 Task: Look for space in Herning from 1st may 2023 to 4th May, 2023 for 3 adults, 1 child in price range Rs.15000 to Rs.20000. Place can be entire place with 2 bedrooms having 3 beds and 2 bathrooms. Property type can be guest house. Amenities needed are: air conditioning, tv. Required host language is English.
Action: Mouse moved to (362, 409)
Screenshot: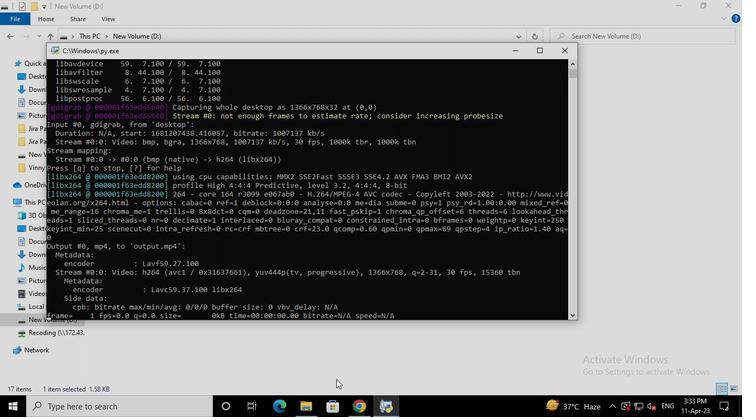 
Action: Mouse pressed left at (362, 409)
Screenshot: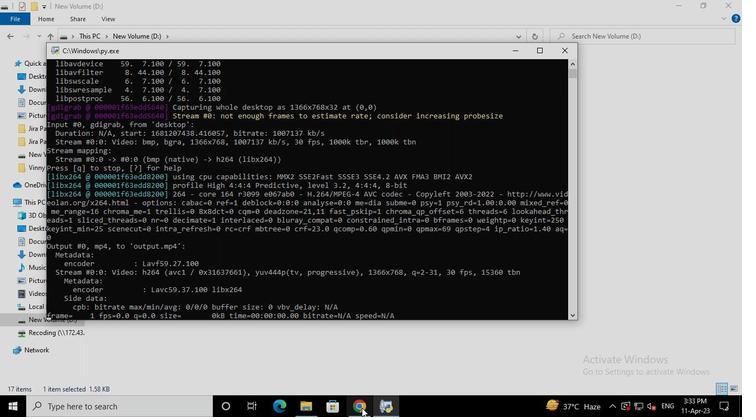
Action: Mouse moved to (294, 98)
Screenshot: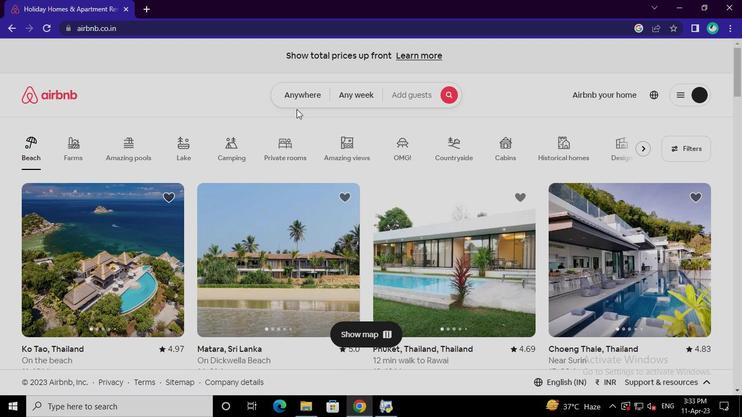 
Action: Mouse pressed left at (294, 98)
Screenshot: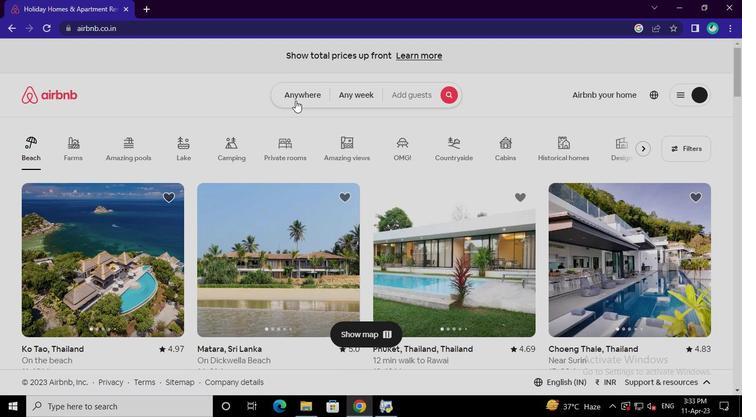 
Action: Mouse moved to (246, 137)
Screenshot: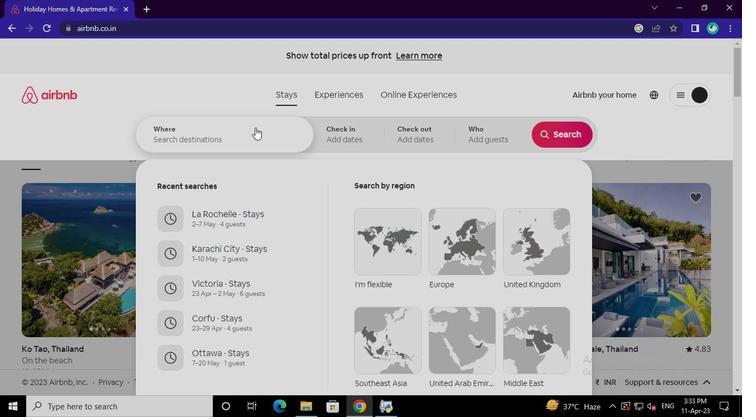 
Action: Mouse pressed left at (246, 137)
Screenshot: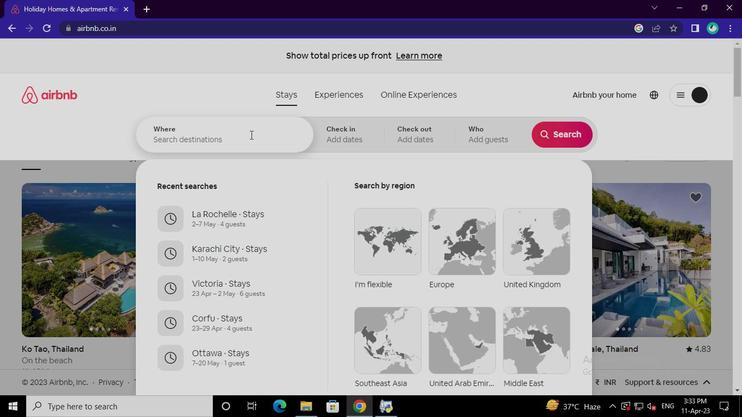 
Action: Keyboard Key.shift
Screenshot: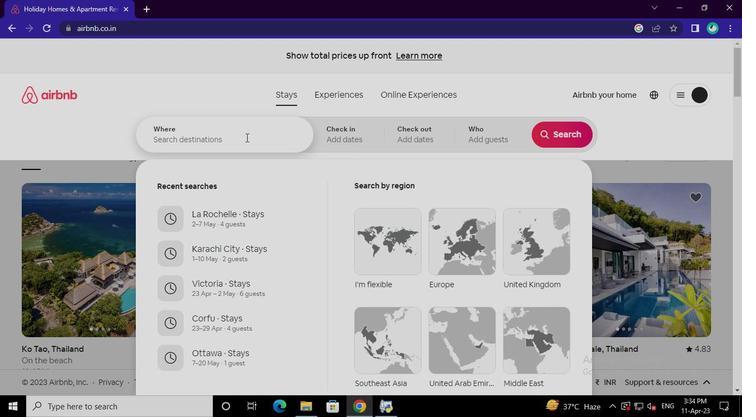 
Action: Keyboard H
Screenshot: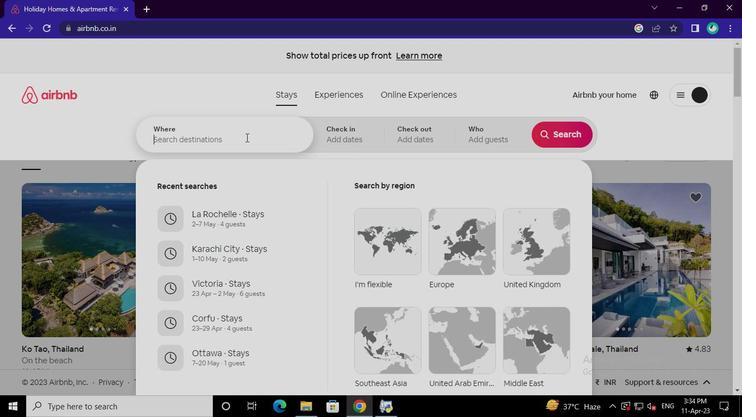 
Action: Keyboard e
Screenshot: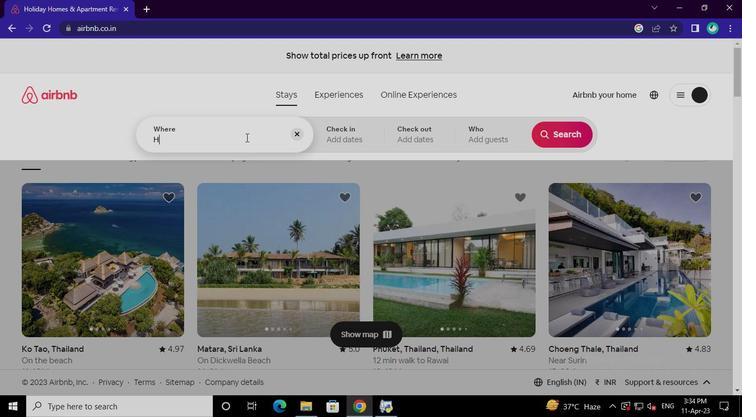 
Action: Keyboard r
Screenshot: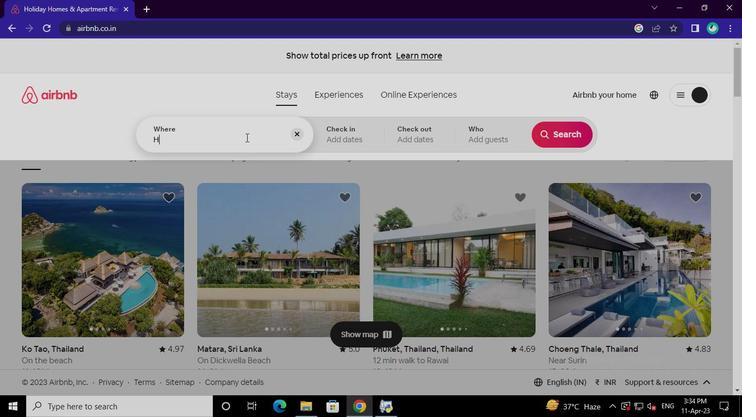 
Action: Keyboard n
Screenshot: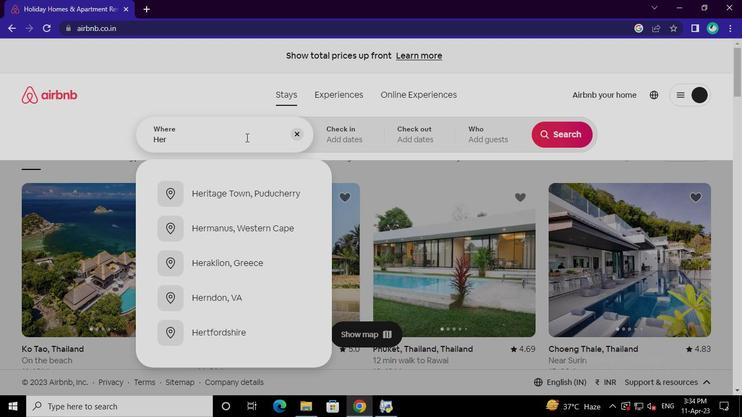 
Action: Keyboard i
Screenshot: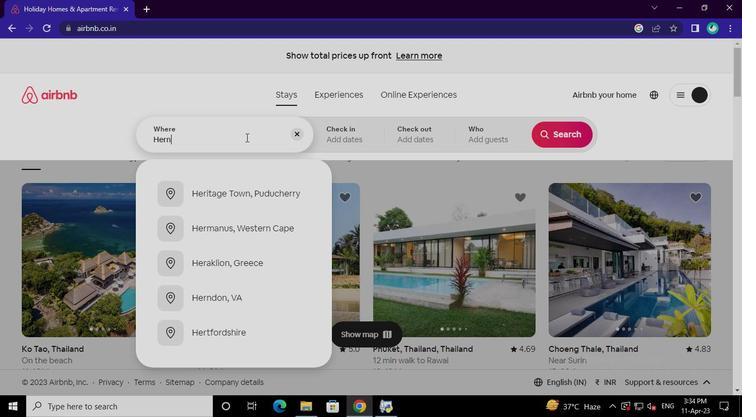 
Action: Keyboard n
Screenshot: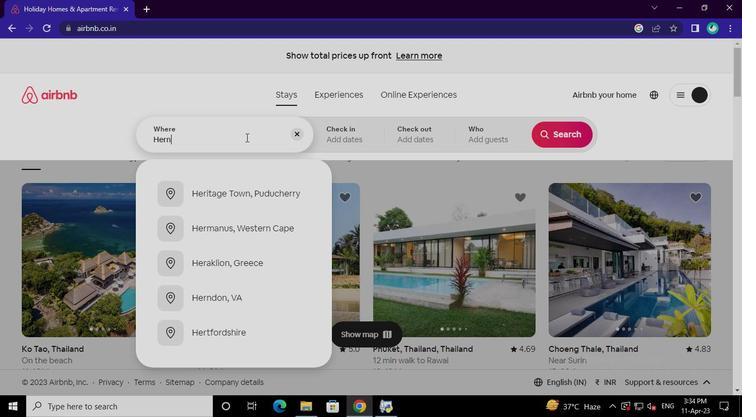 
Action: Mouse moved to (241, 192)
Screenshot: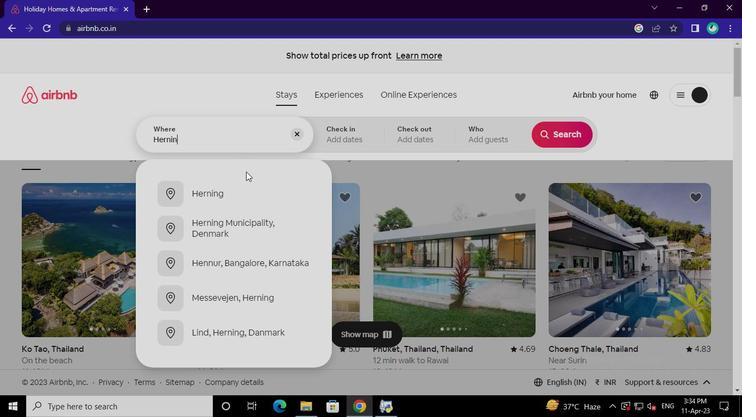 
Action: Mouse pressed left at (241, 192)
Screenshot: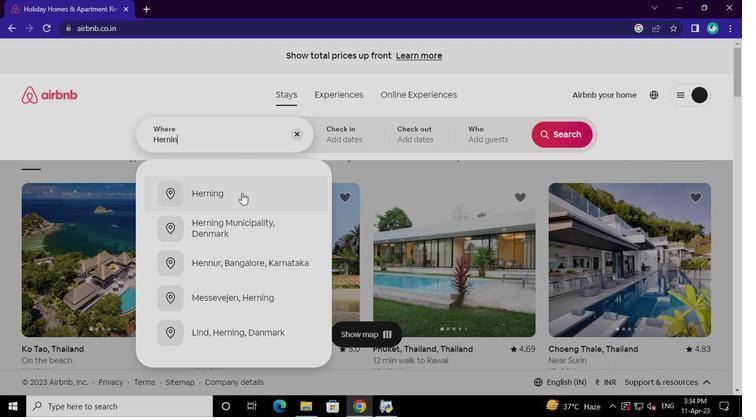 
Action: Mouse moved to (417, 265)
Screenshot: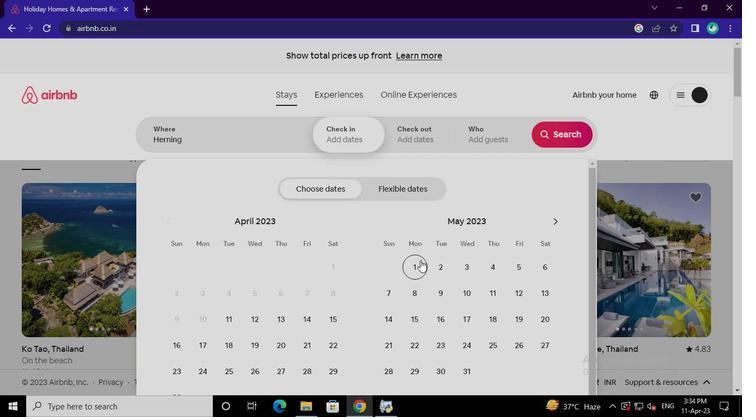 
Action: Mouse pressed left at (417, 265)
Screenshot: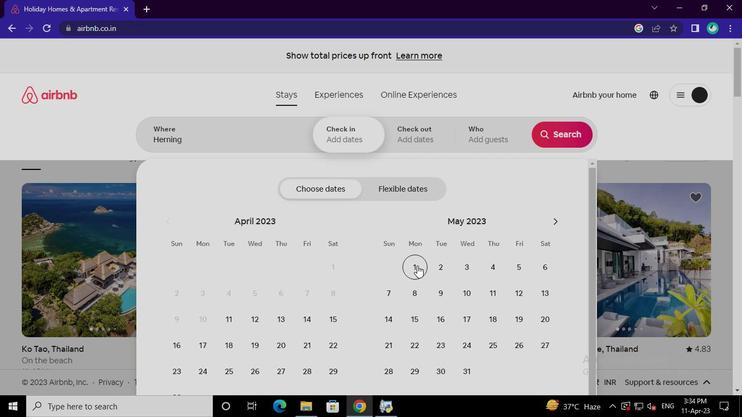 
Action: Mouse moved to (497, 271)
Screenshot: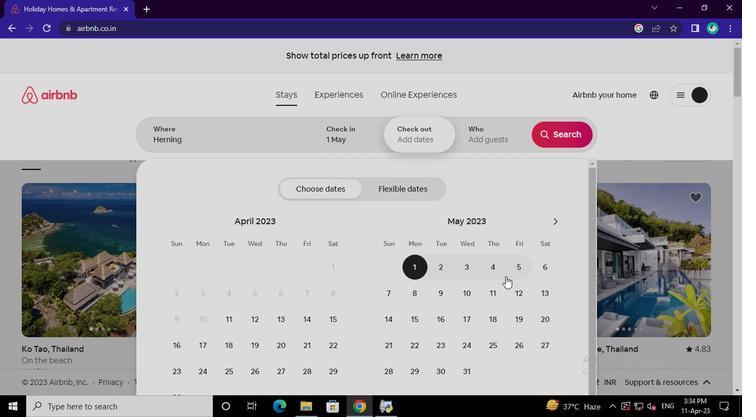 
Action: Mouse pressed left at (497, 271)
Screenshot: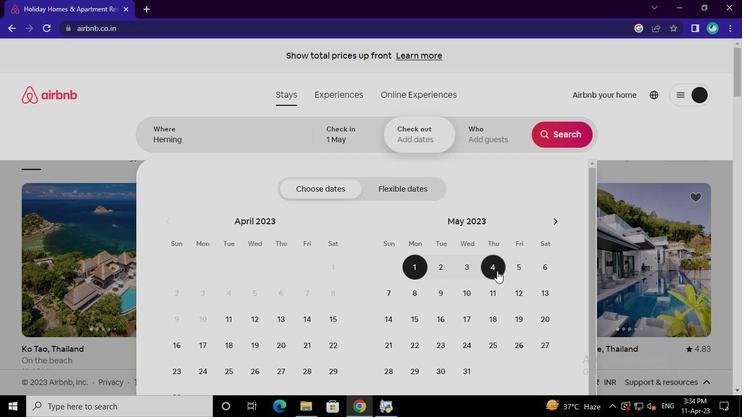 
Action: Mouse moved to (501, 139)
Screenshot: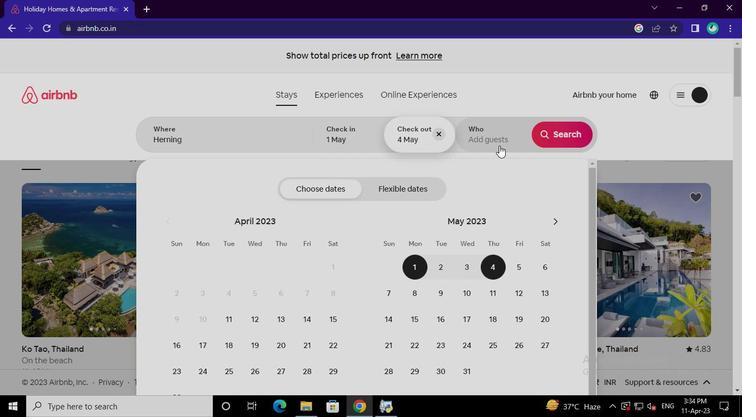 
Action: Mouse pressed left at (501, 139)
Screenshot: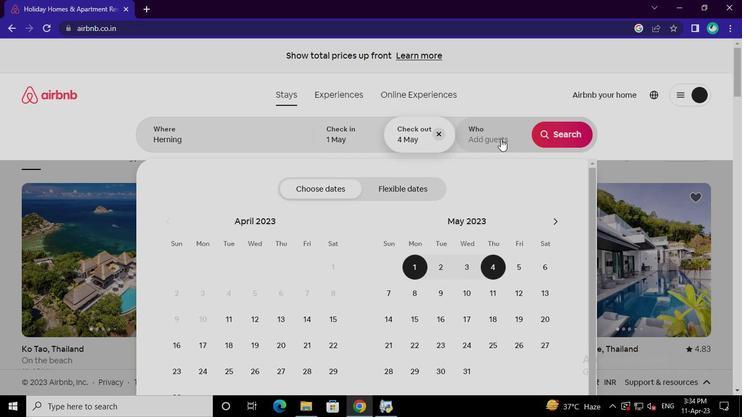 
Action: Mouse moved to (558, 192)
Screenshot: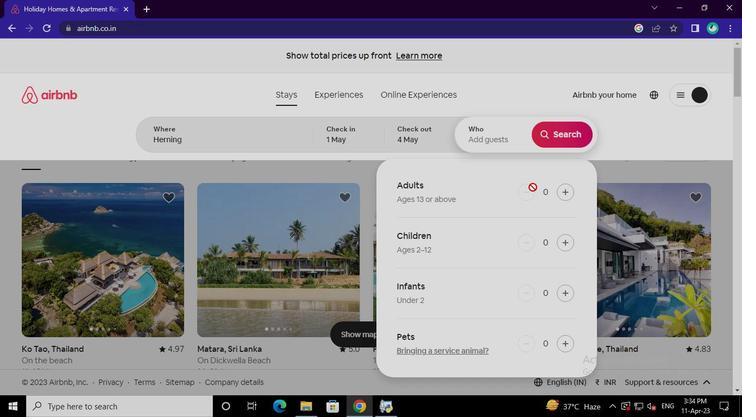 
Action: Mouse pressed left at (558, 192)
Screenshot: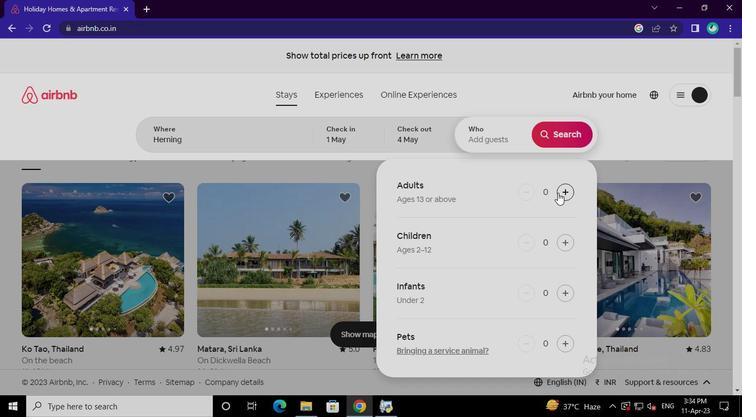 
Action: Mouse pressed left at (558, 192)
Screenshot: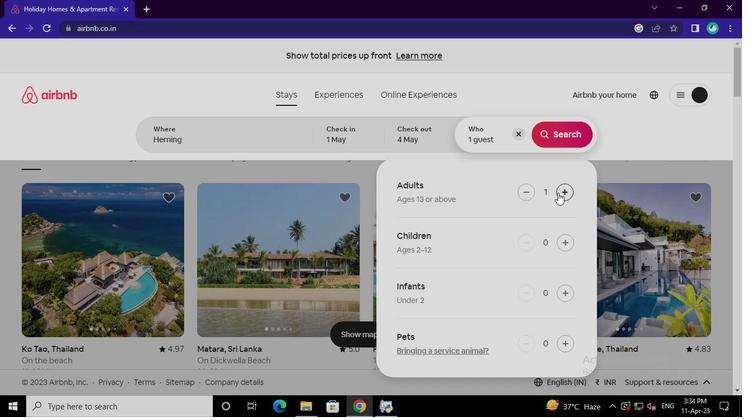 
Action: Mouse pressed left at (558, 192)
Screenshot: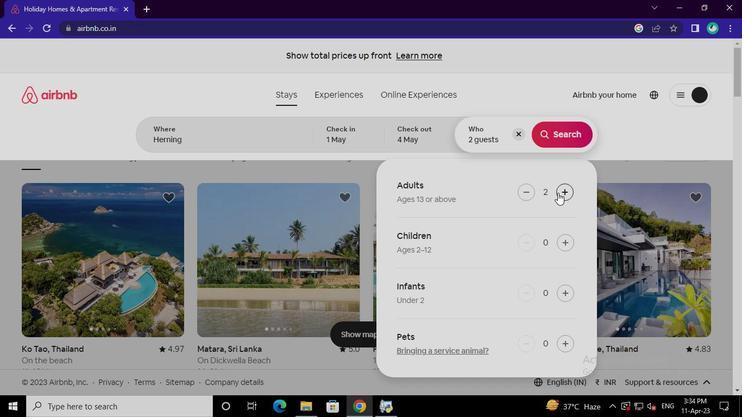 
Action: Mouse moved to (564, 241)
Screenshot: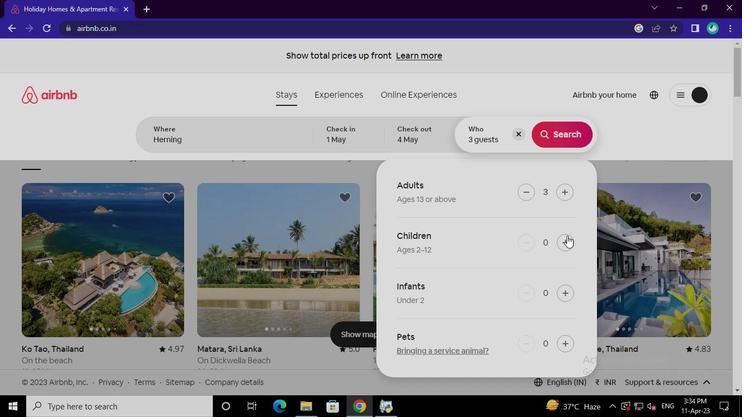 
Action: Mouse pressed left at (564, 241)
Screenshot: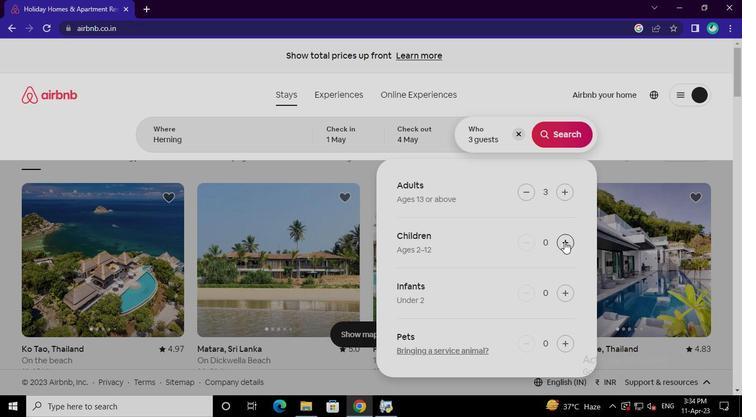
Action: Mouse moved to (564, 141)
Screenshot: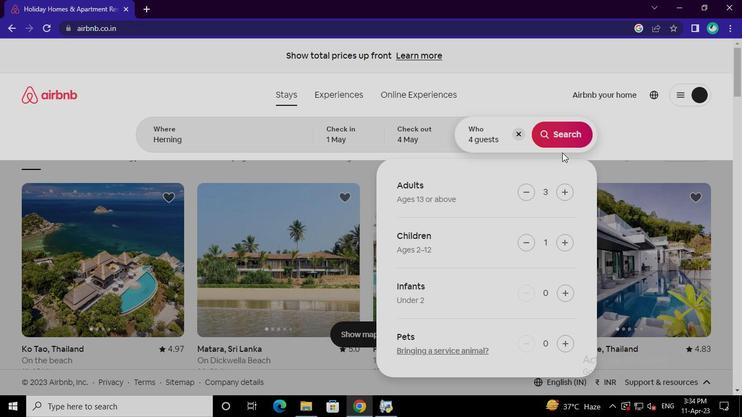 
Action: Mouse pressed left at (564, 141)
Screenshot: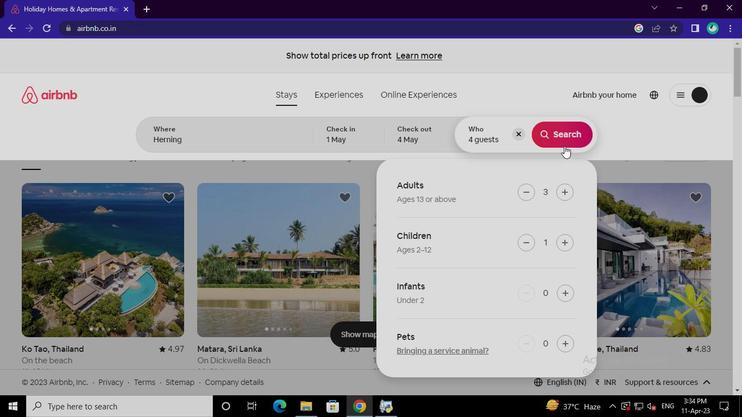 
Action: Mouse moved to (701, 113)
Screenshot: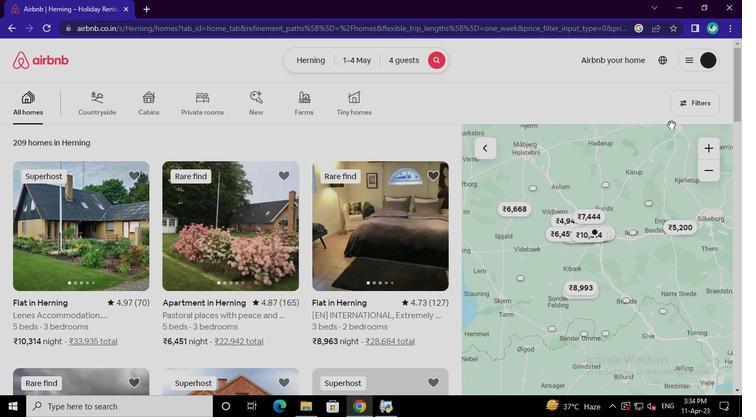 
Action: Mouse pressed left at (701, 113)
Screenshot: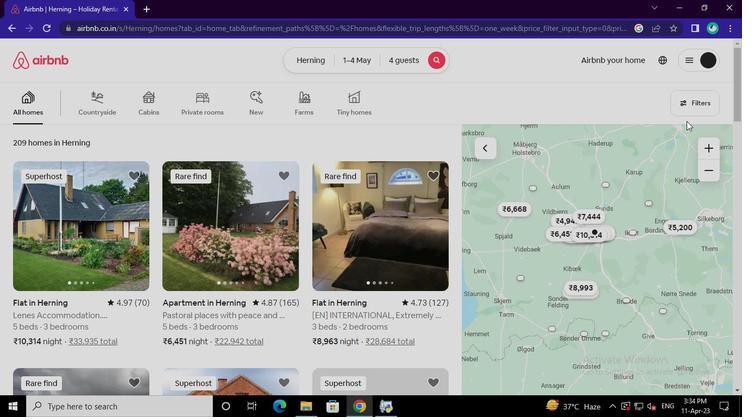 
Action: Mouse moved to (279, 239)
Screenshot: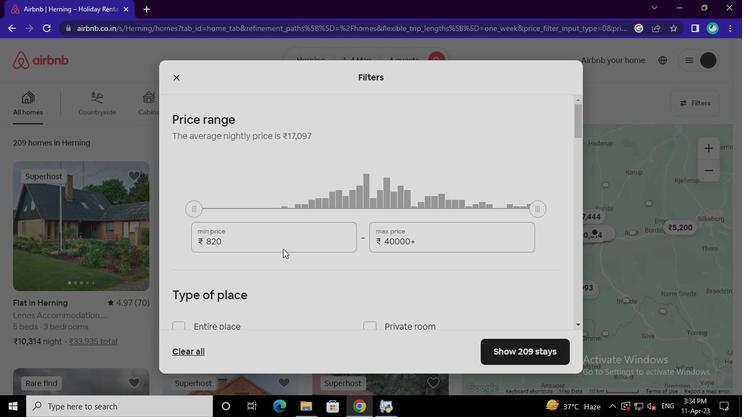 
Action: Mouse pressed left at (279, 239)
Screenshot: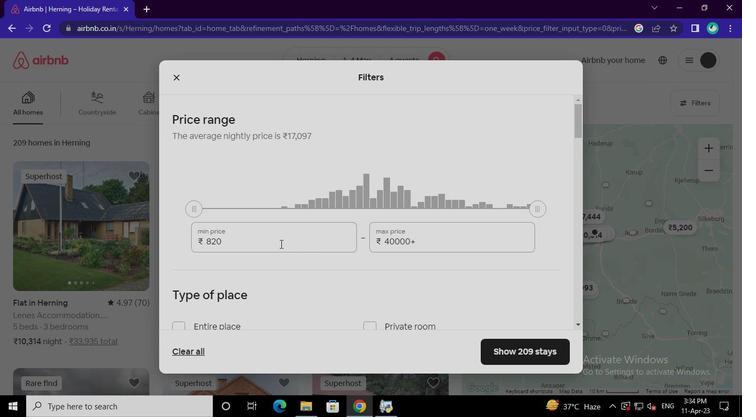 
Action: Mouse moved to (279, 239)
Screenshot: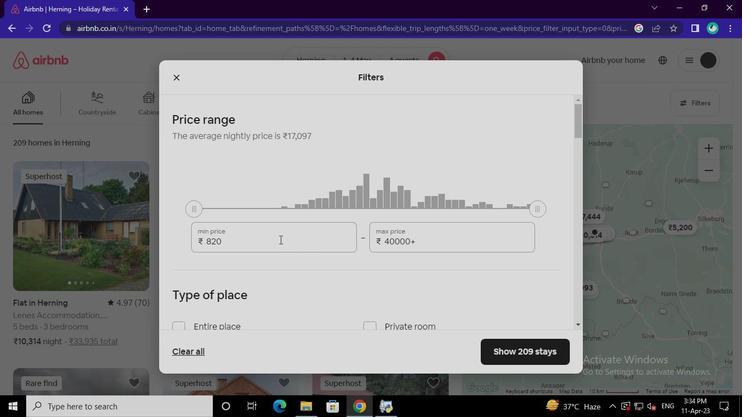 
Action: Keyboard Key.backspace
Screenshot: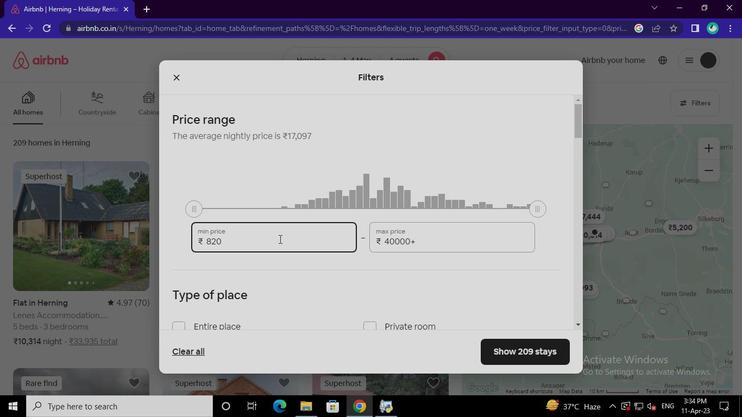 
Action: Keyboard Key.backspace
Screenshot: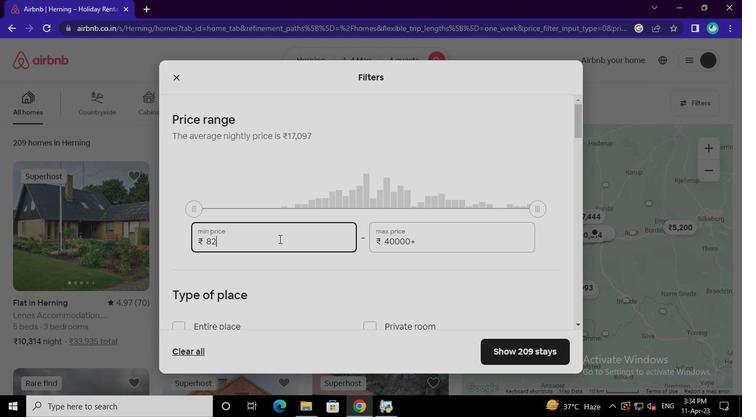
Action: Keyboard Key.backspace
Screenshot: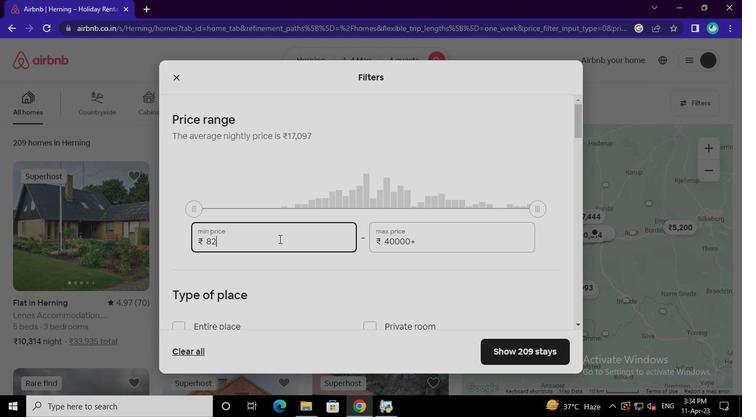 
Action: Keyboard Key.backspace
Screenshot: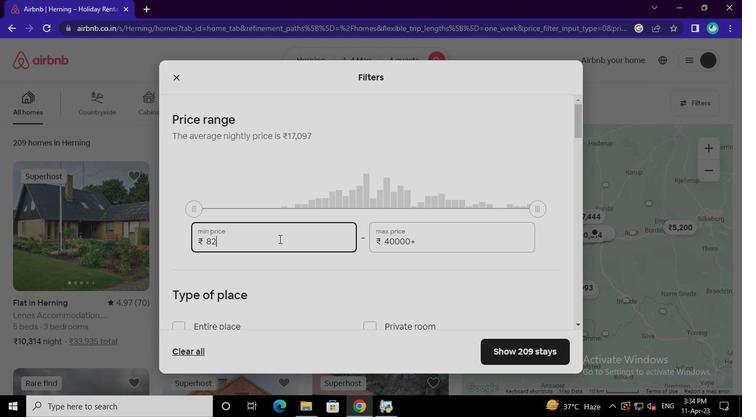 
Action: Keyboard Key.backspace
Screenshot: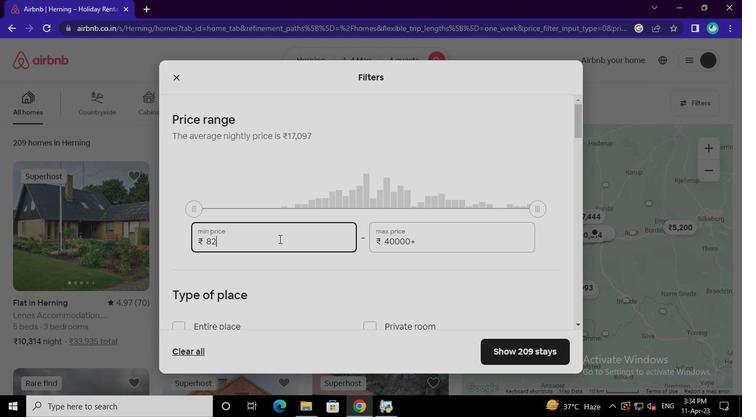 
Action: Keyboard Key.backspace
Screenshot: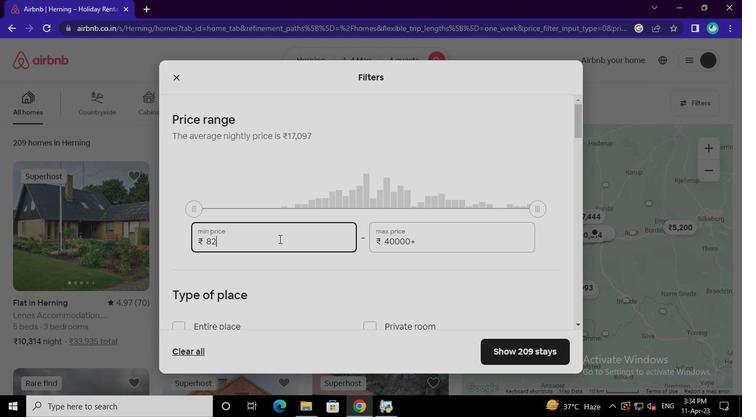
Action: Keyboard Key.backspace
Screenshot: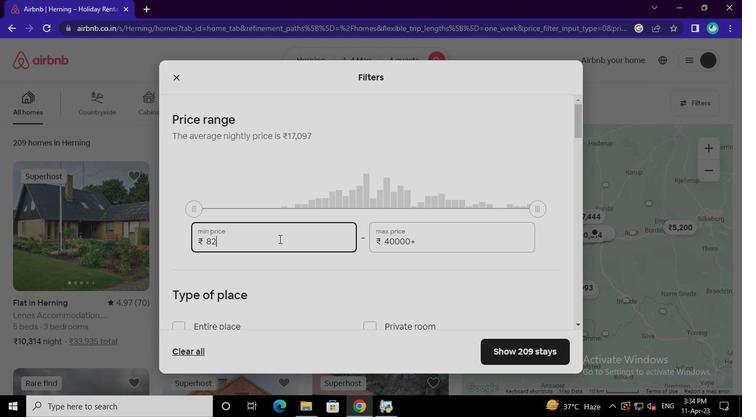 
Action: Keyboard Key.backspace
Screenshot: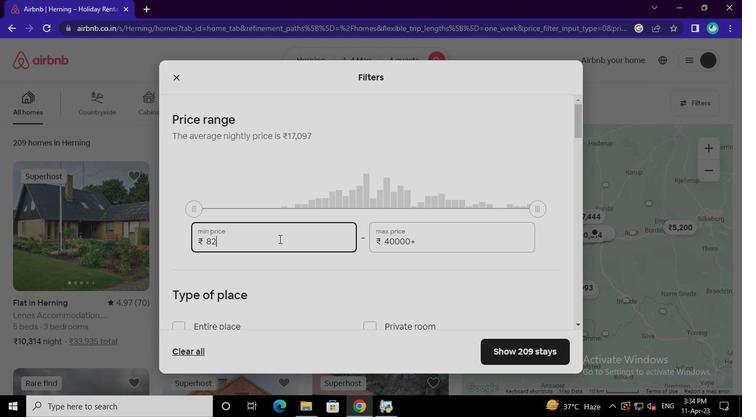 
Action: Keyboard Key.backspace
Screenshot: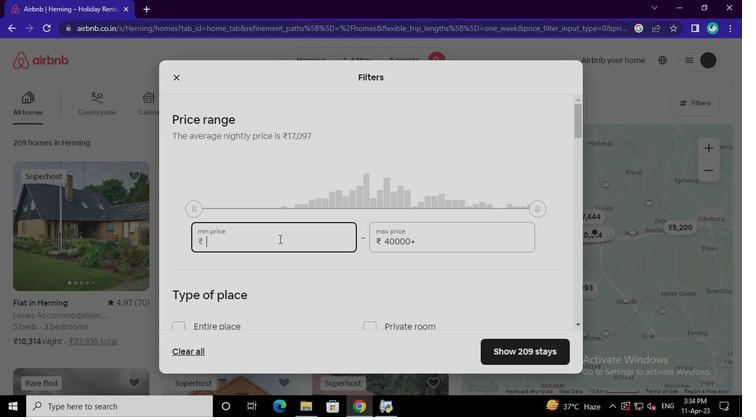 
Action: Keyboard Key.backspace
Screenshot: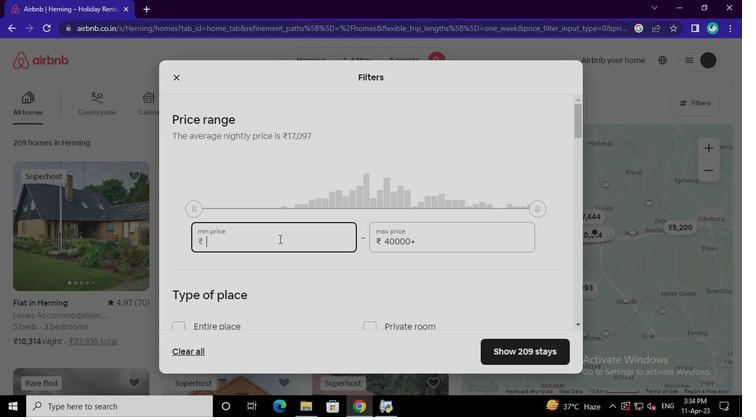 
Action: Keyboard Key.backspace
Screenshot: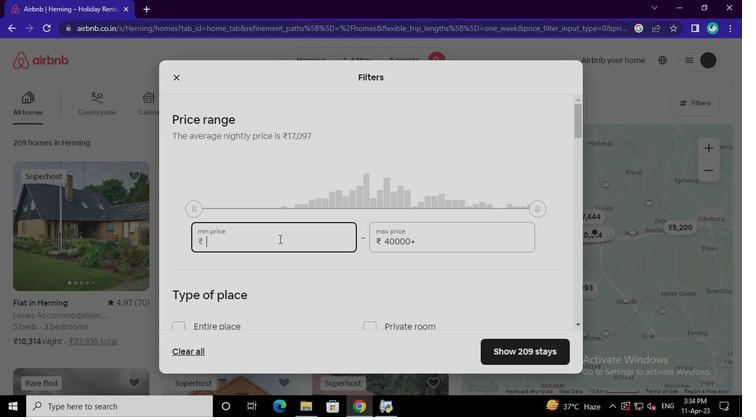 
Action: Keyboard Key.backspace
Screenshot: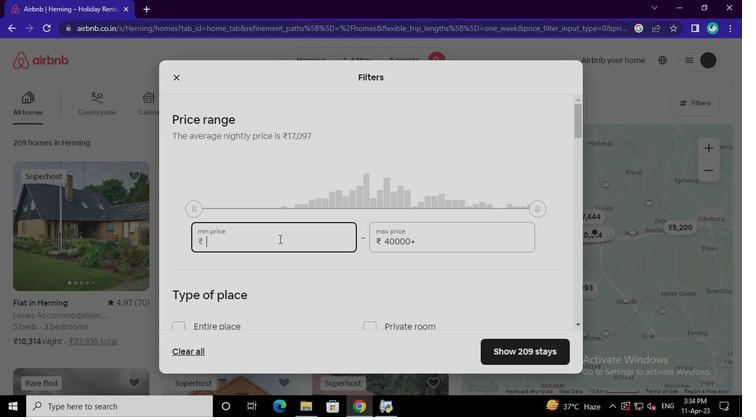 
Action: Keyboard Key.backspace
Screenshot: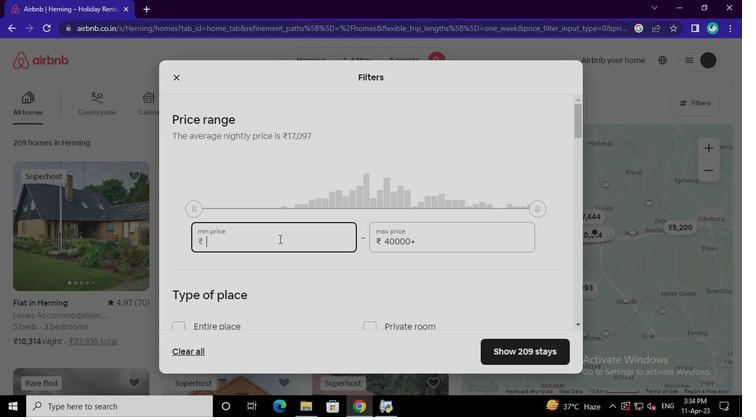 
Action: Keyboard Key.backspace
Screenshot: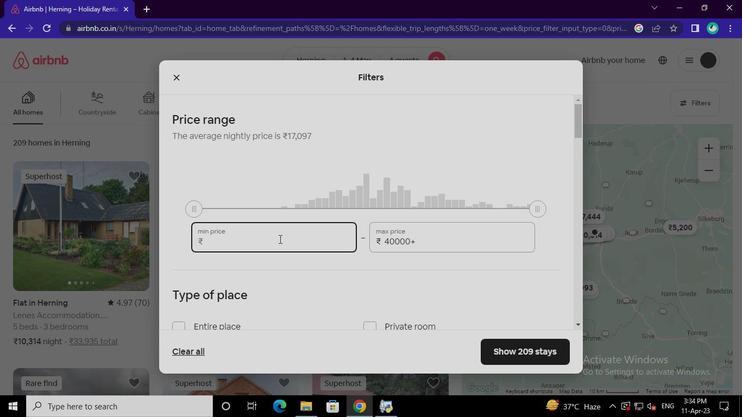 
Action: Keyboard Key.backspace
Screenshot: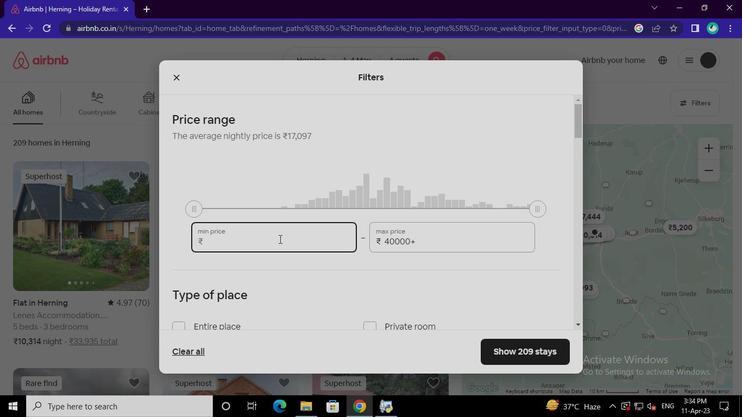 
Action: Keyboard Key.backspace
Screenshot: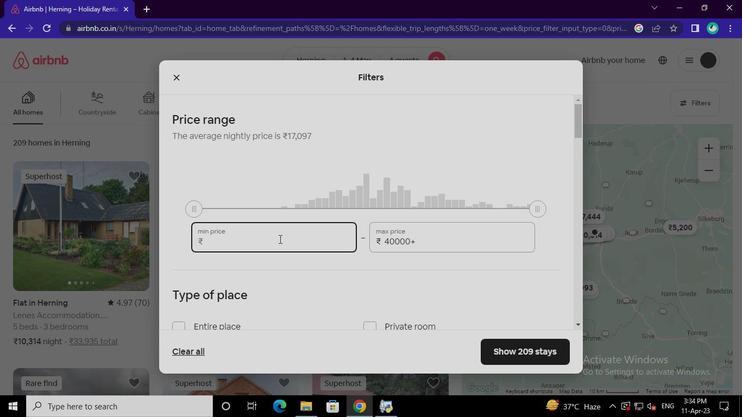 
Action: Keyboard <97>
Screenshot: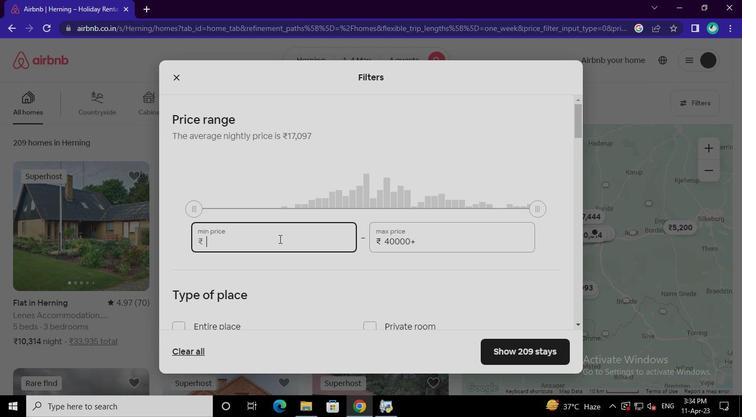 
Action: Keyboard <101>
Screenshot: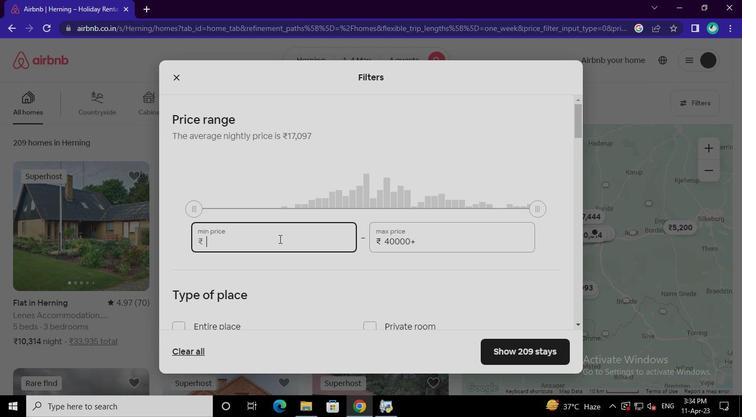 
Action: Keyboard <96>
Screenshot: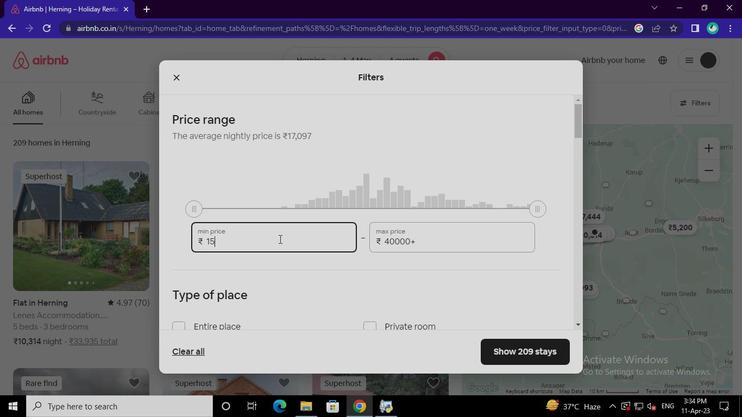 
Action: Keyboard <96>
Screenshot: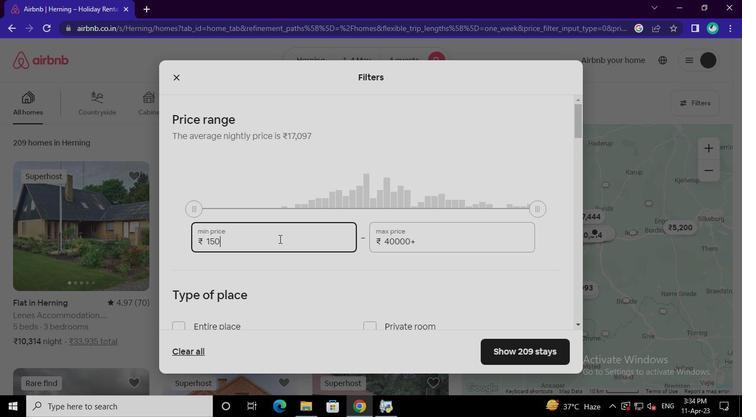 
Action: Keyboard <96>
Screenshot: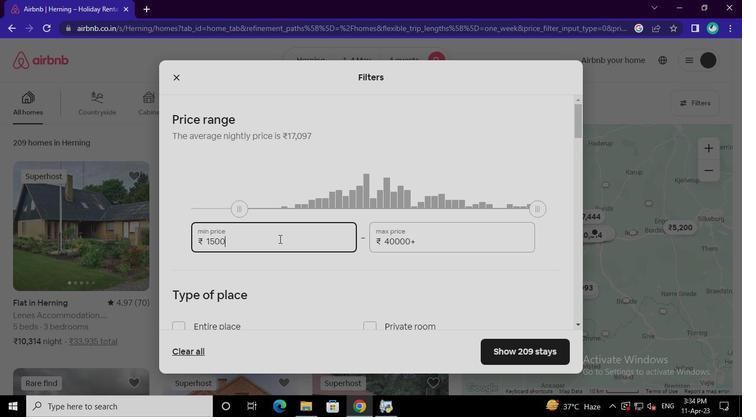 
Action: Mouse moved to (417, 238)
Screenshot: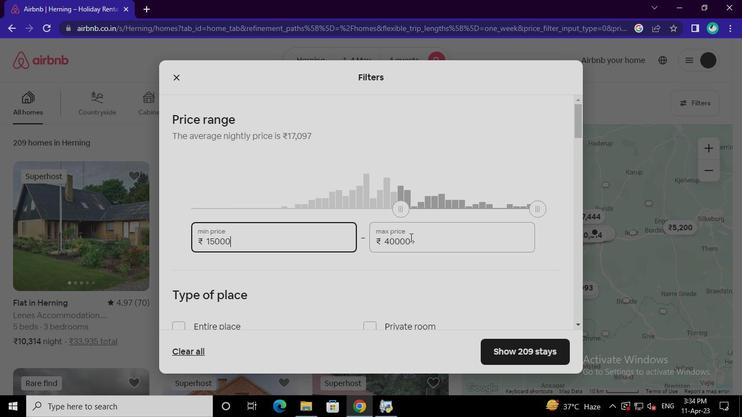 
Action: Mouse pressed left at (417, 238)
Screenshot: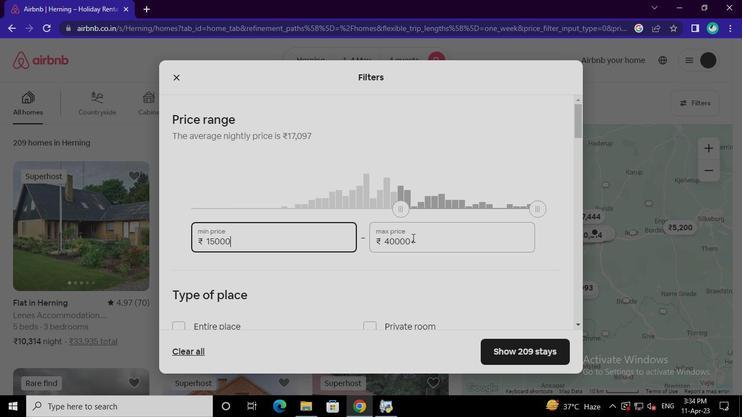 
Action: Mouse moved to (418, 239)
Screenshot: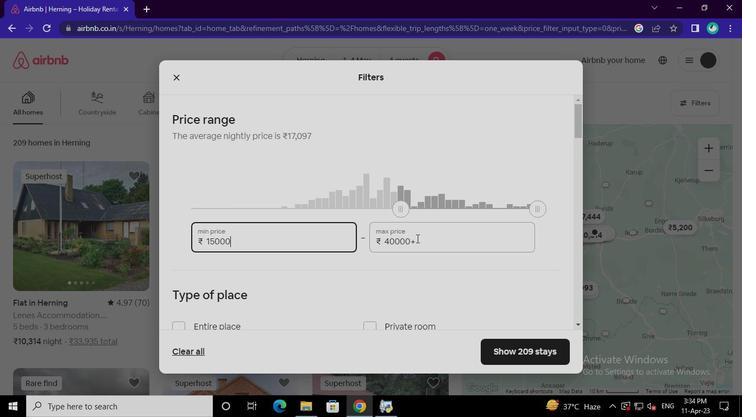 
Action: Keyboard Key.backspace
Screenshot: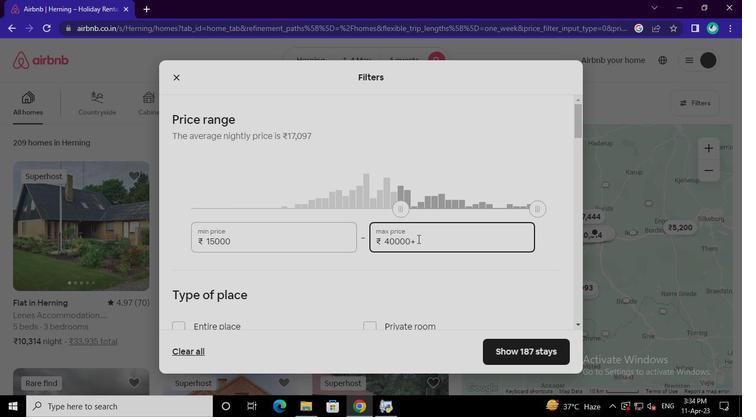 
Action: Keyboard Key.backspace
Screenshot: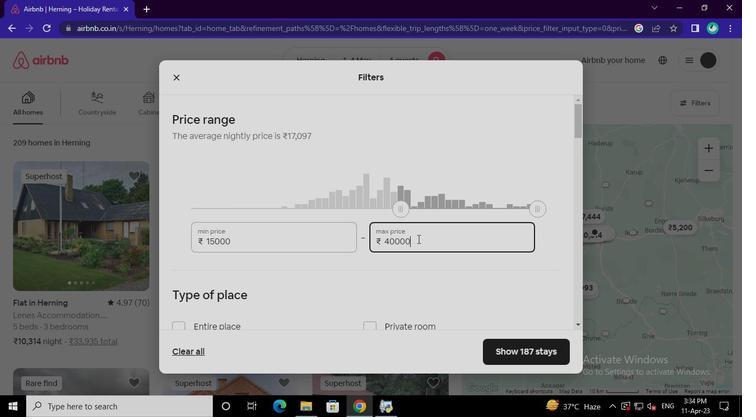 
Action: Keyboard Key.backspace
Screenshot: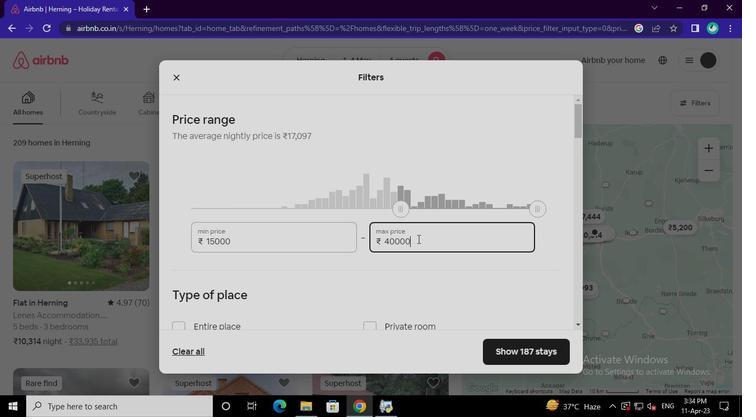 
Action: Keyboard Key.backspace
Screenshot: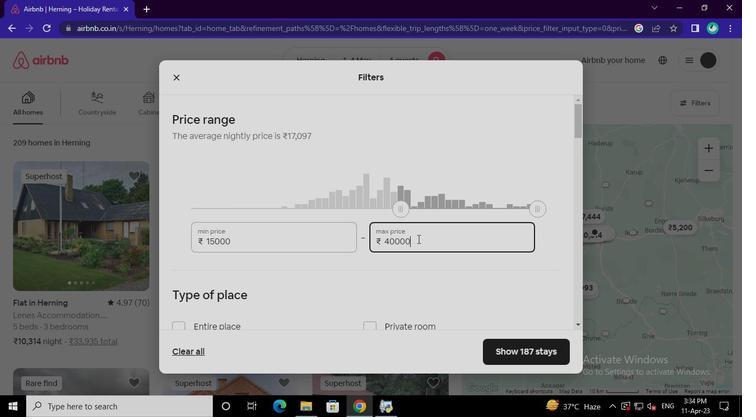 
Action: Keyboard Key.backspace
Screenshot: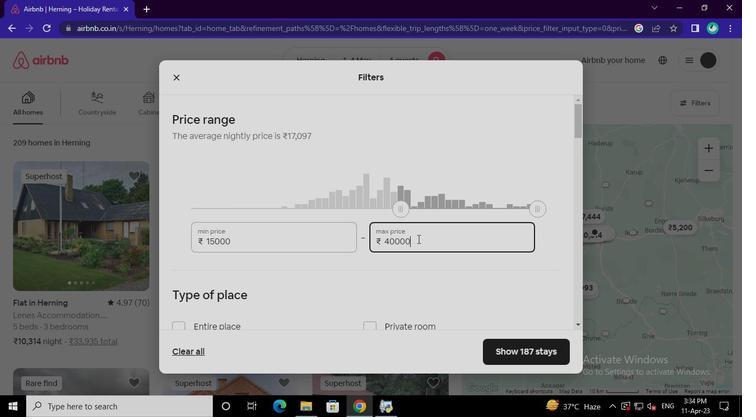 
Action: Keyboard Key.backspace
Screenshot: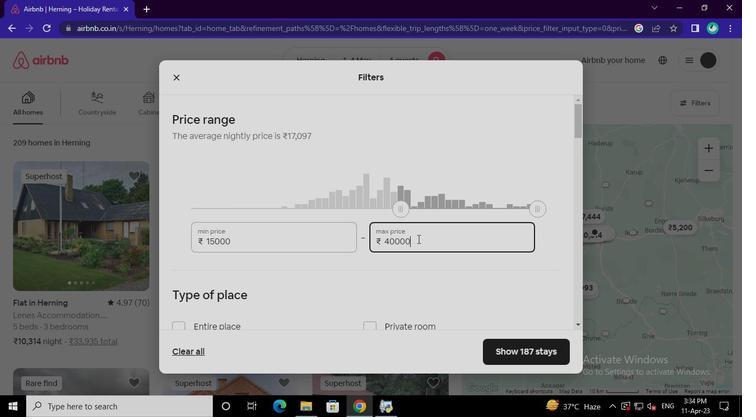 
Action: Keyboard Key.backspace
Screenshot: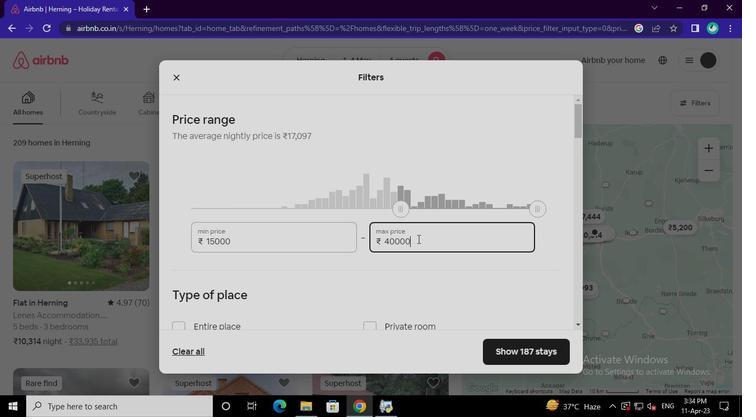 
Action: Keyboard Key.backspace
Screenshot: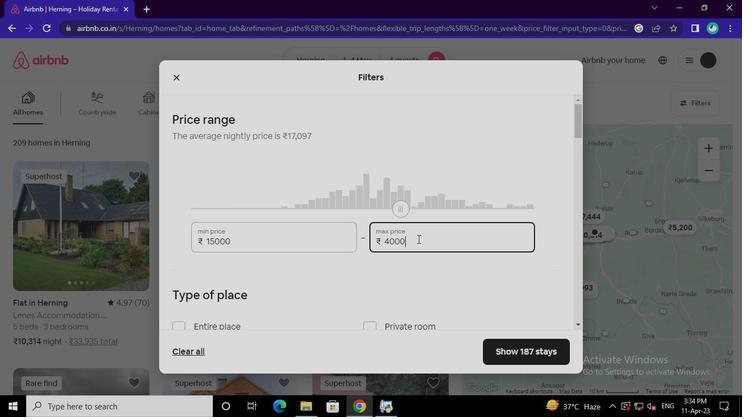 
Action: Keyboard Key.backspace
Screenshot: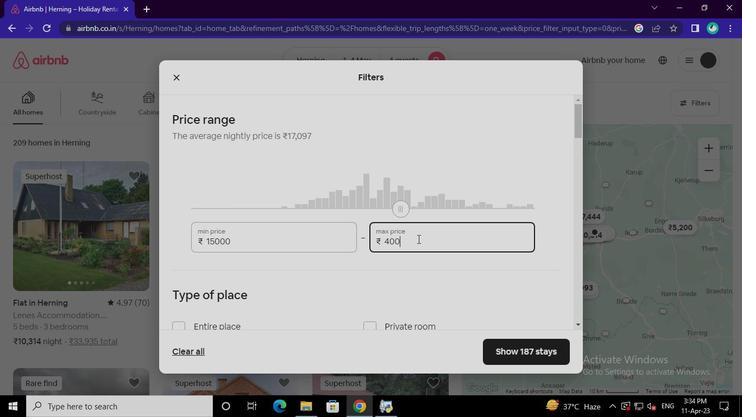 
Action: Keyboard Key.backspace
Screenshot: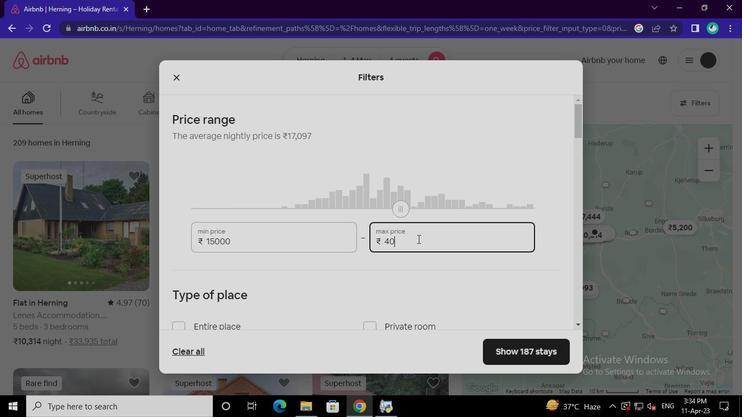 
Action: Keyboard Key.backspace
Screenshot: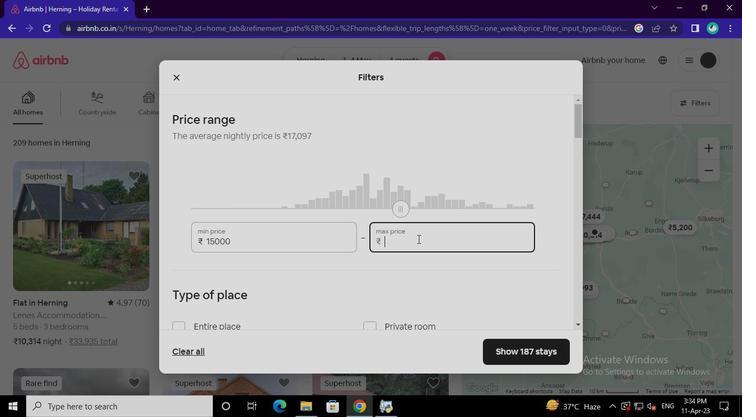 
Action: Keyboard <98>
Screenshot: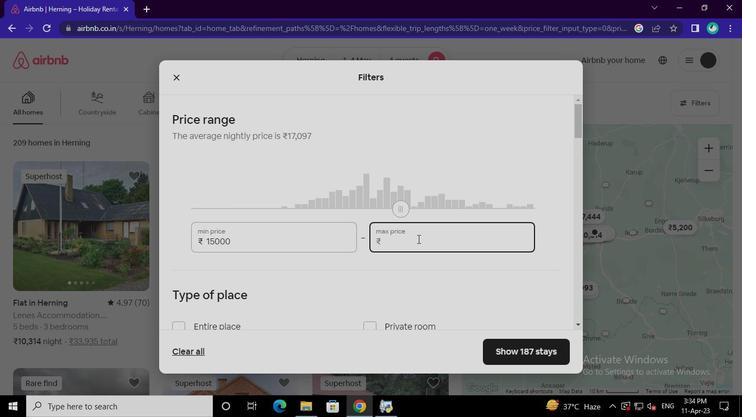 
Action: Keyboard <96>
Screenshot: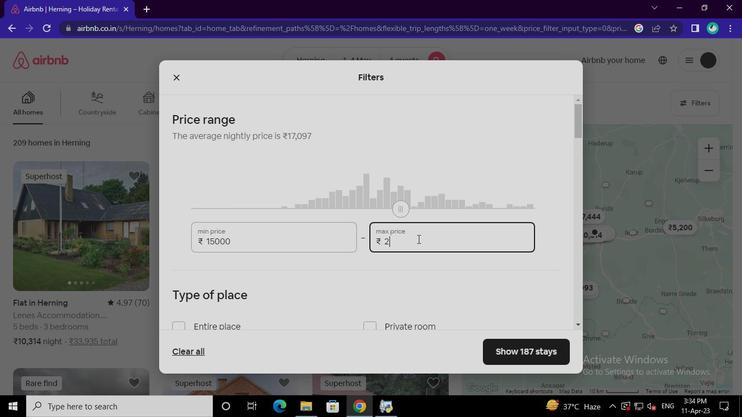 
Action: Keyboard <96>
Screenshot: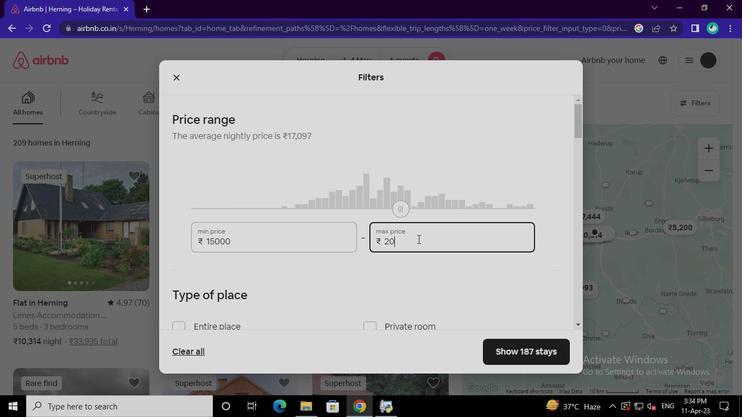 
Action: Keyboard <96>
Screenshot: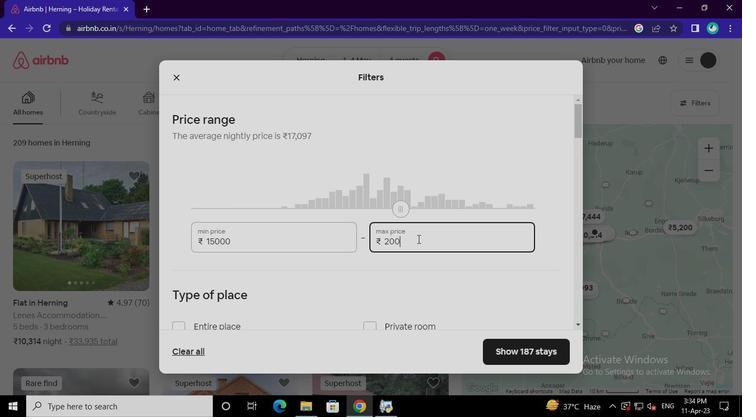 
Action: Keyboard <96>
Screenshot: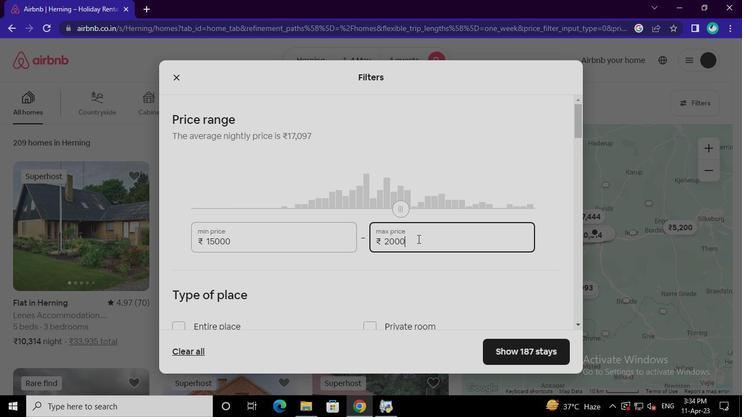 
Action: Mouse moved to (237, 220)
Screenshot: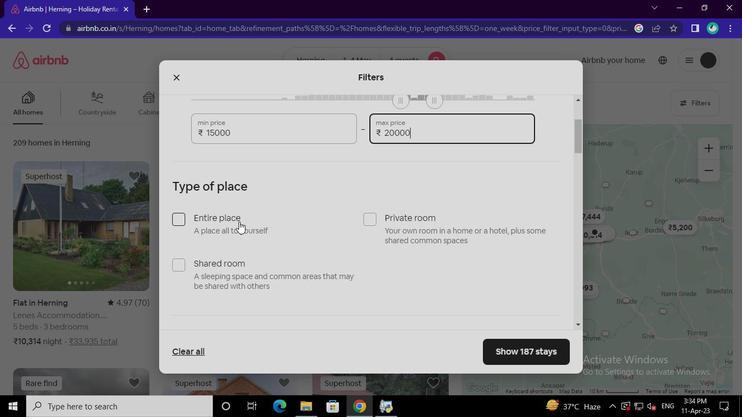 
Action: Mouse pressed left at (237, 220)
Screenshot: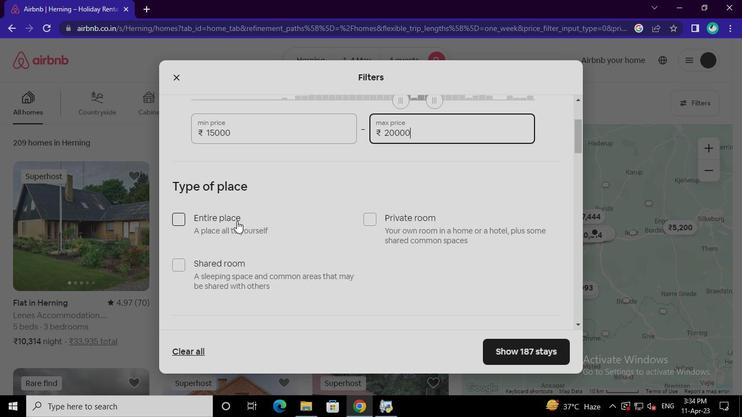 
Action: Mouse moved to (271, 232)
Screenshot: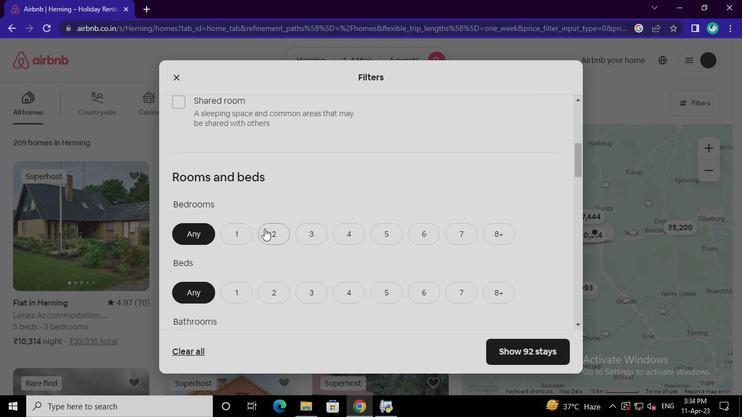 
Action: Mouse pressed left at (271, 232)
Screenshot: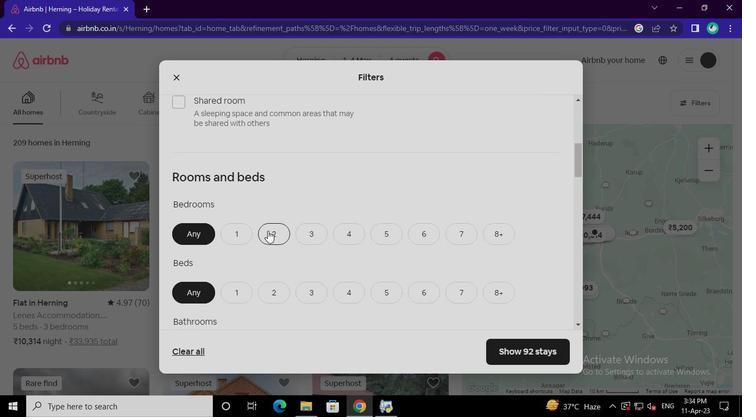 
Action: Mouse moved to (311, 189)
Screenshot: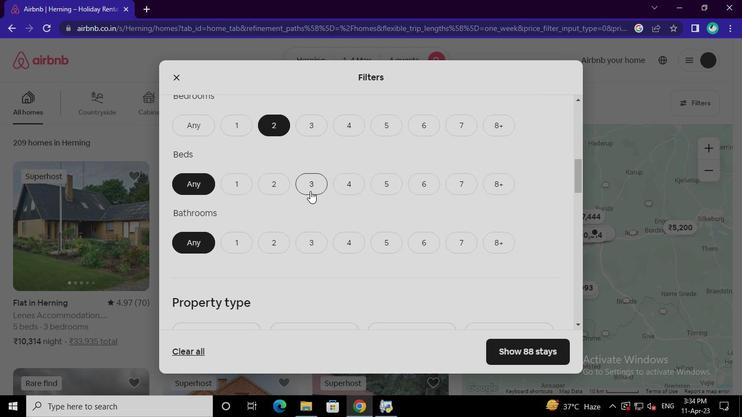 
Action: Mouse pressed left at (311, 189)
Screenshot: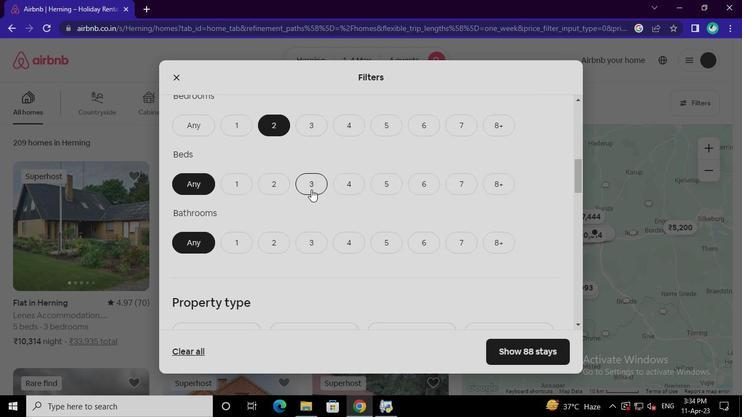 
Action: Mouse moved to (279, 244)
Screenshot: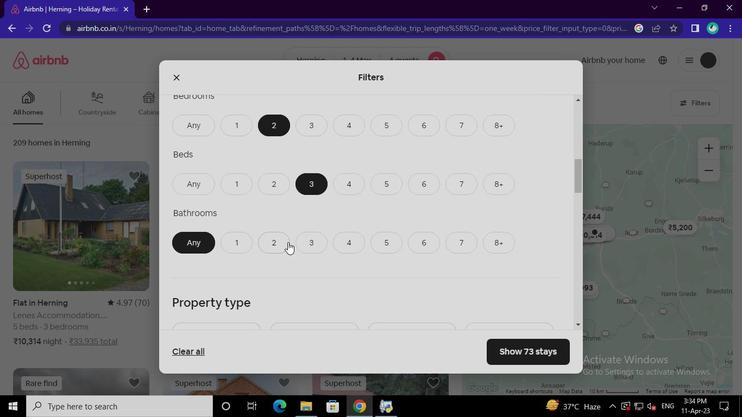
Action: Mouse pressed left at (279, 244)
Screenshot: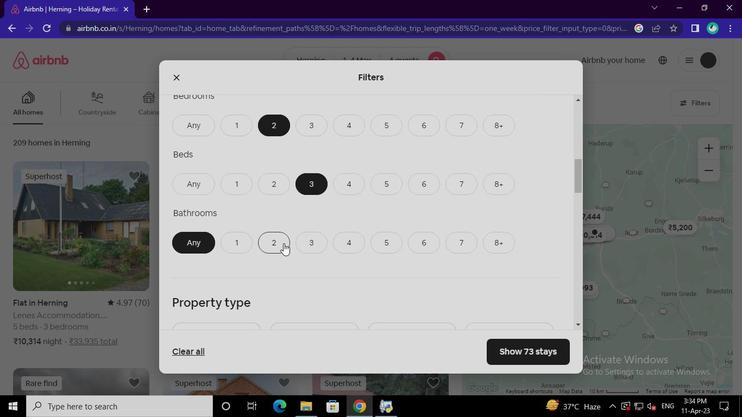 
Action: Mouse moved to (382, 249)
Screenshot: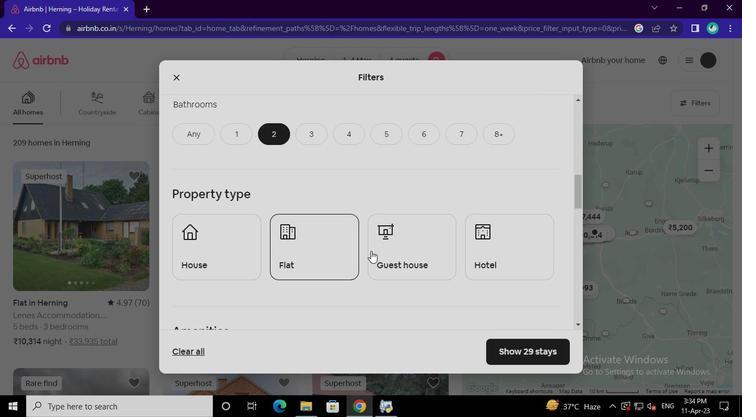 
Action: Mouse pressed left at (382, 249)
Screenshot: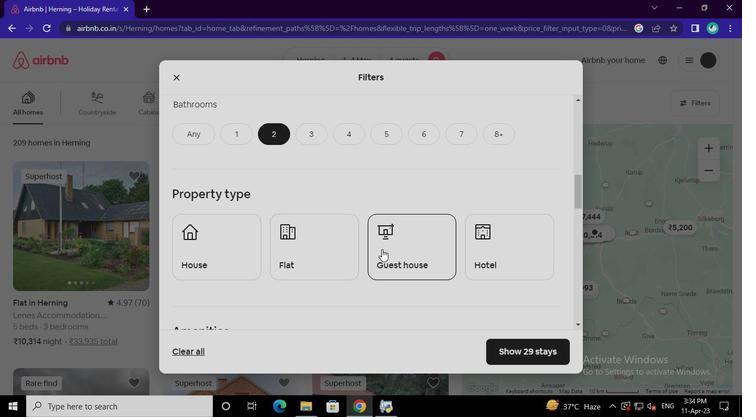 
Action: Mouse moved to (205, 302)
Screenshot: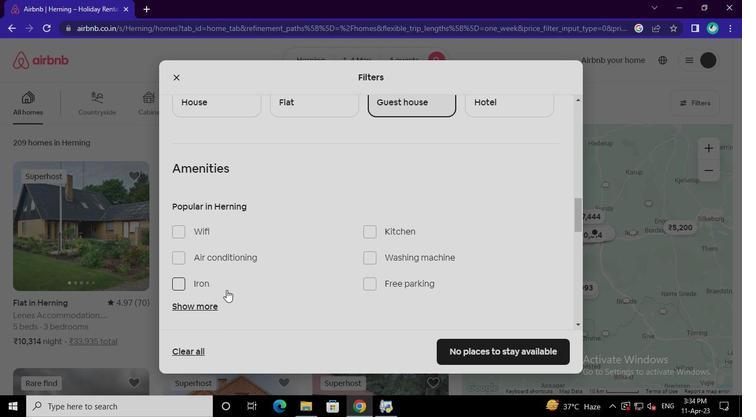 
Action: Mouse pressed left at (205, 302)
Screenshot: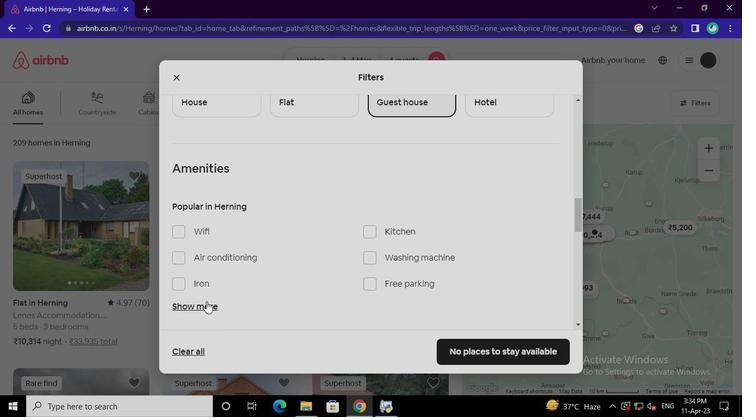
Action: Mouse moved to (210, 138)
Screenshot: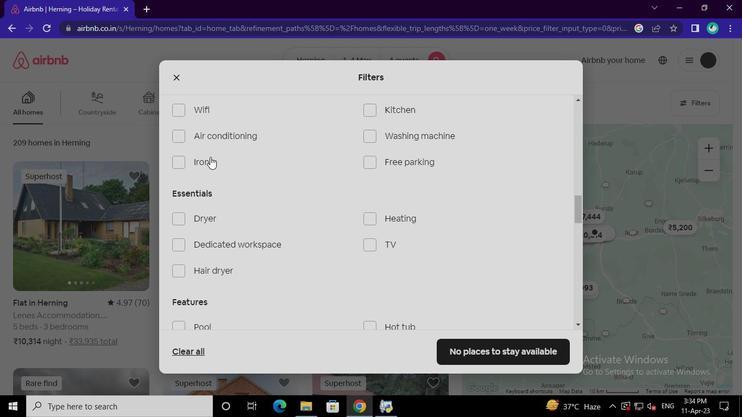 
Action: Mouse pressed left at (210, 138)
Screenshot: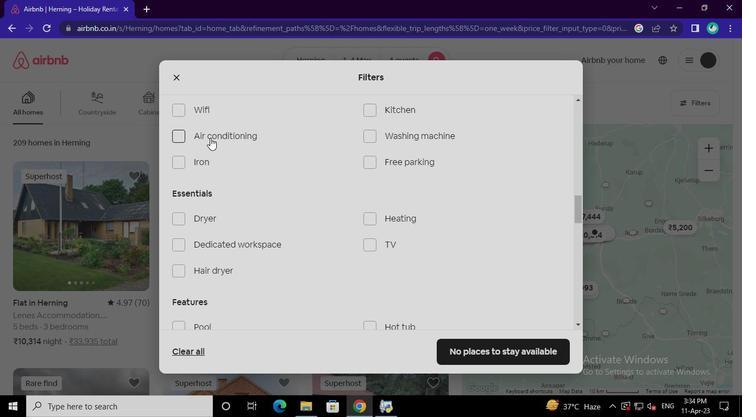 
Action: Mouse moved to (368, 245)
Screenshot: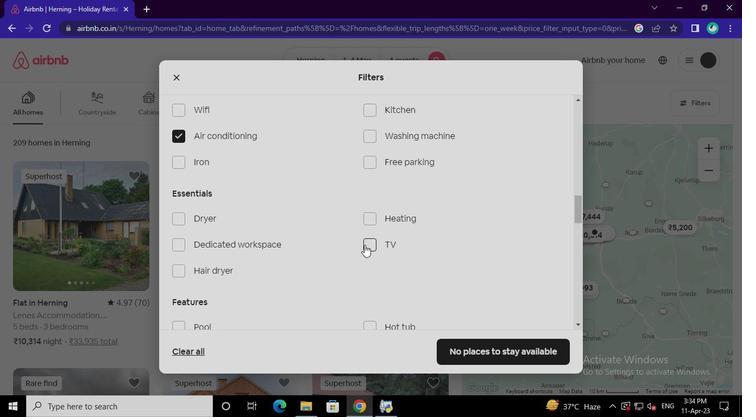 
Action: Mouse pressed left at (368, 245)
Screenshot: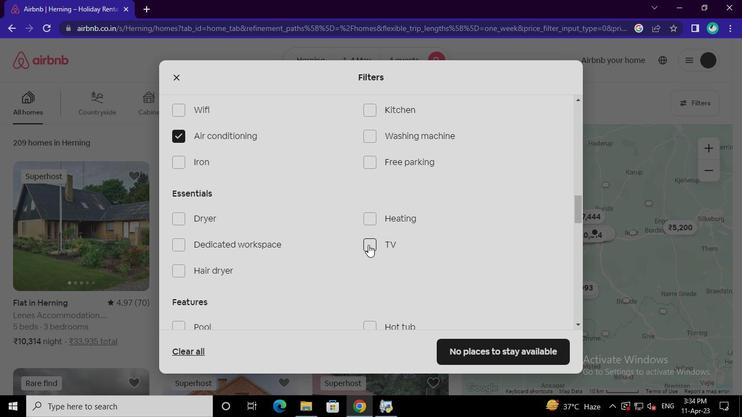 
Action: Mouse moved to (220, 251)
Screenshot: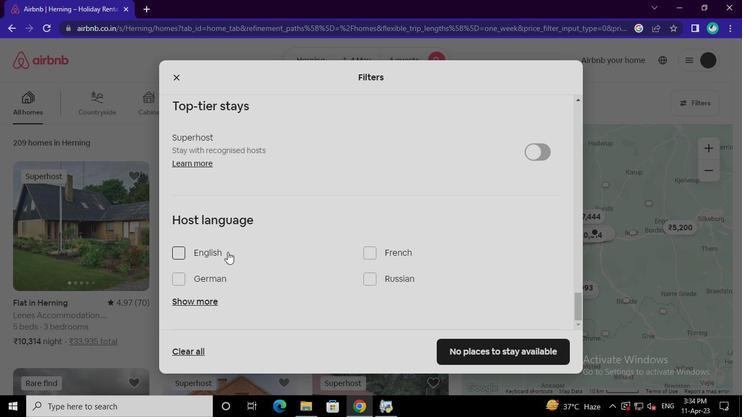 
Action: Mouse pressed left at (220, 251)
Screenshot: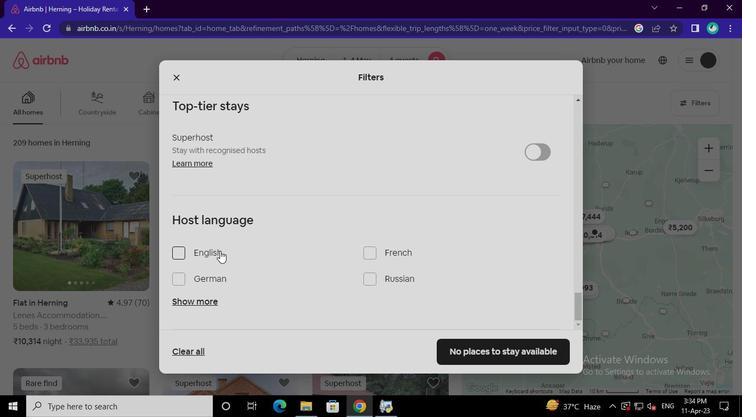 
Action: Mouse moved to (463, 347)
Screenshot: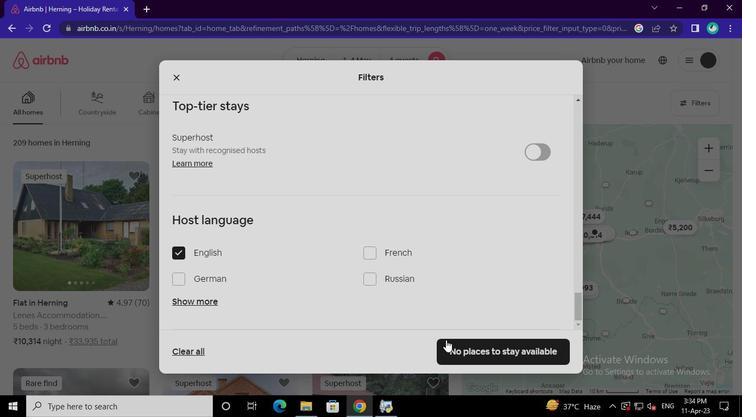 
Action: Mouse pressed left at (463, 347)
Screenshot: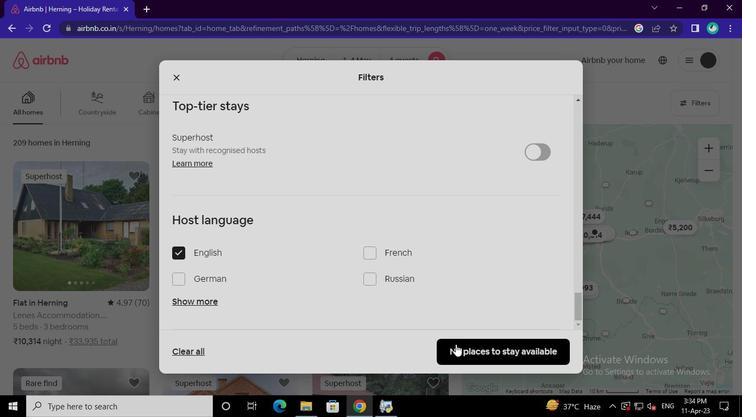 
Action: Mouse moved to (387, 407)
Screenshot: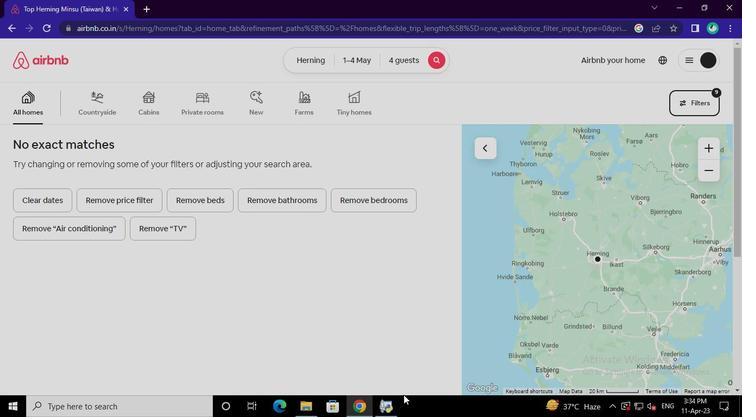 
Action: Mouse pressed left at (387, 407)
Screenshot: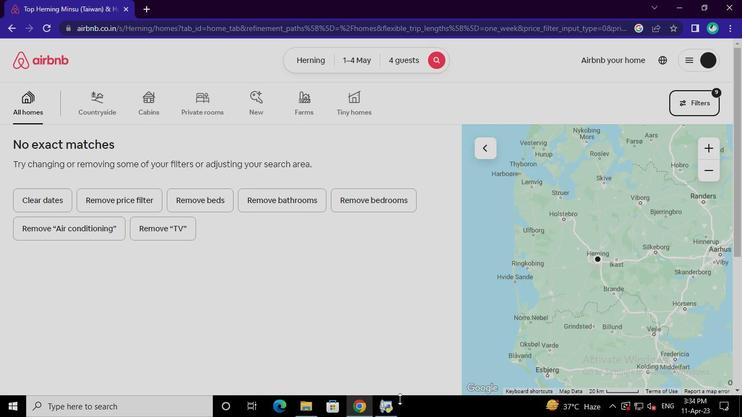 
Action: Mouse moved to (559, 52)
Screenshot: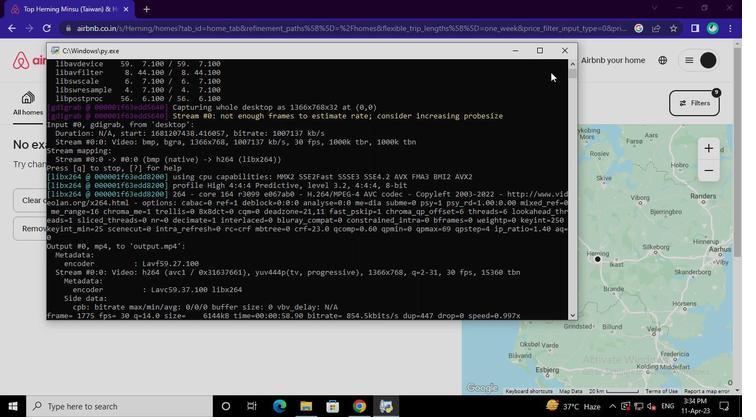 
Action: Mouse pressed left at (559, 52)
Screenshot: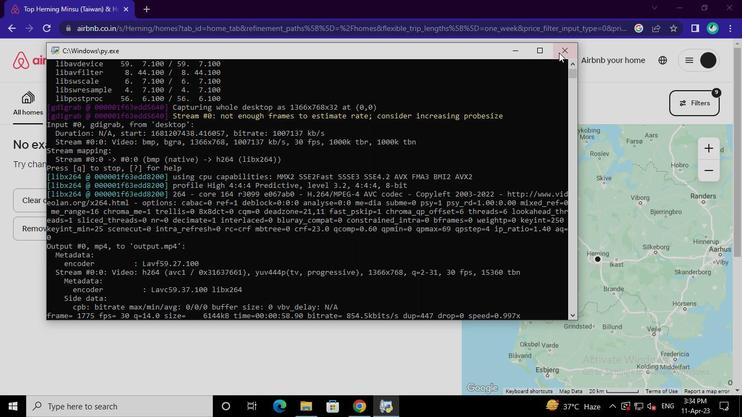 
